 Task: Write the Name "Softage" in blank input field along with Click find button and Set the "Add results to current search" Under Select in Process Payment.
Action: Mouse moved to (115, 16)
Screenshot: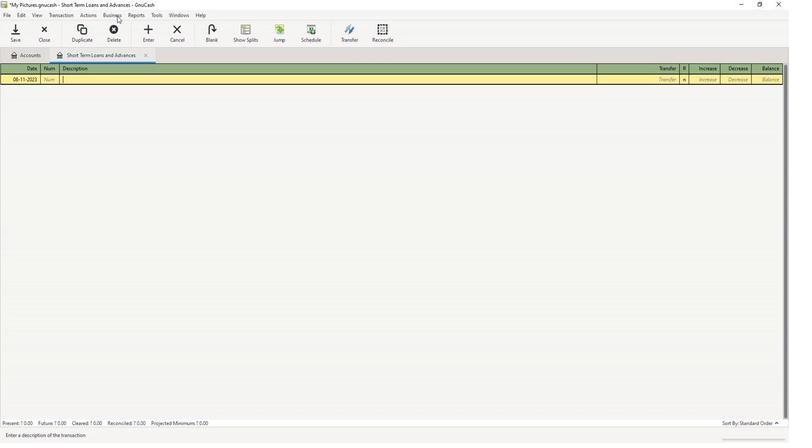 
Action: Mouse pressed left at (115, 16)
Screenshot: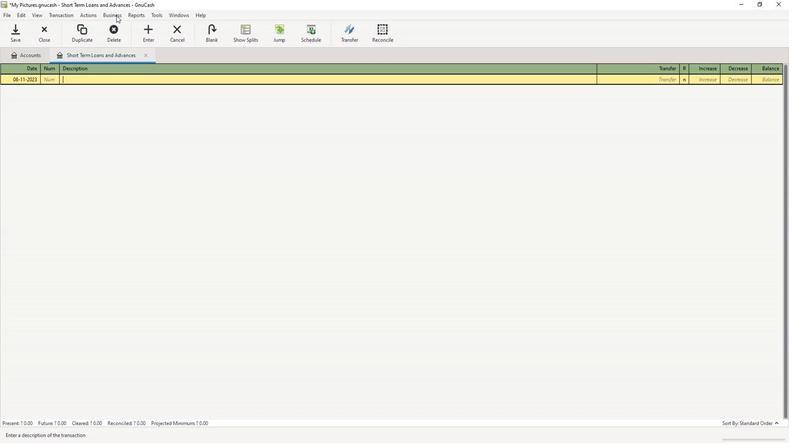 
Action: Mouse moved to (120, 24)
Screenshot: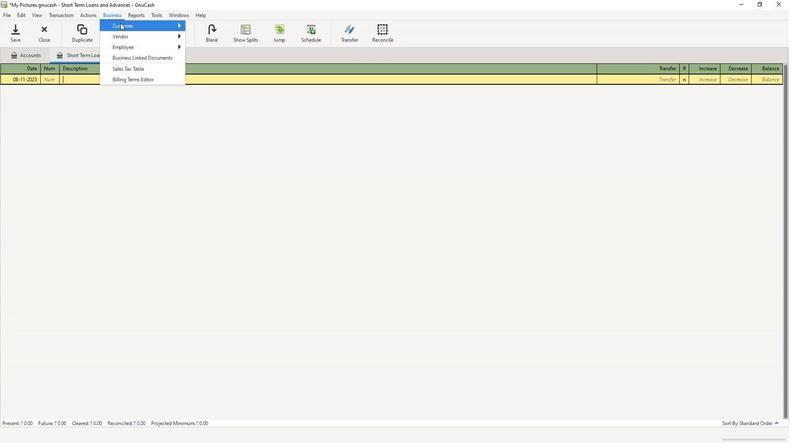 
Action: Mouse pressed left at (120, 24)
Screenshot: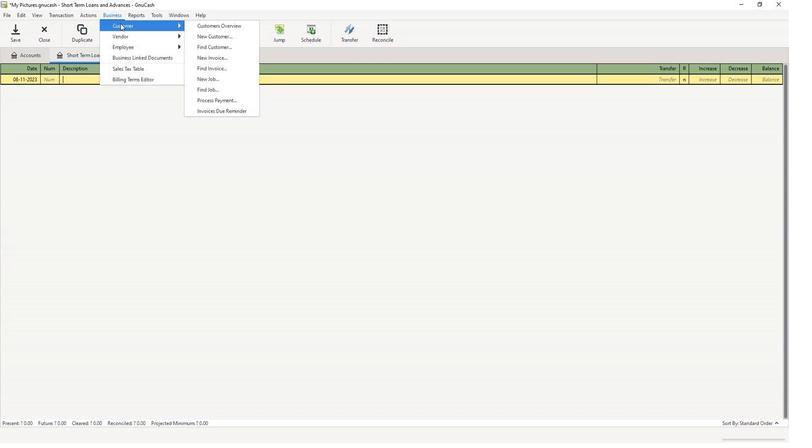
Action: Mouse moved to (225, 101)
Screenshot: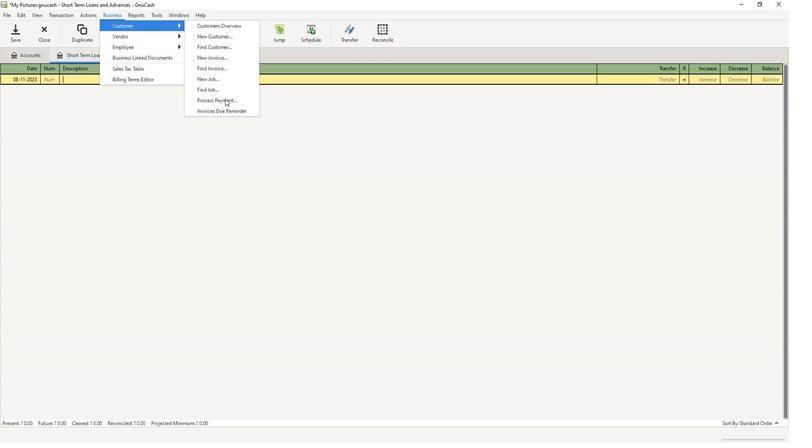 
Action: Mouse pressed left at (225, 101)
Screenshot: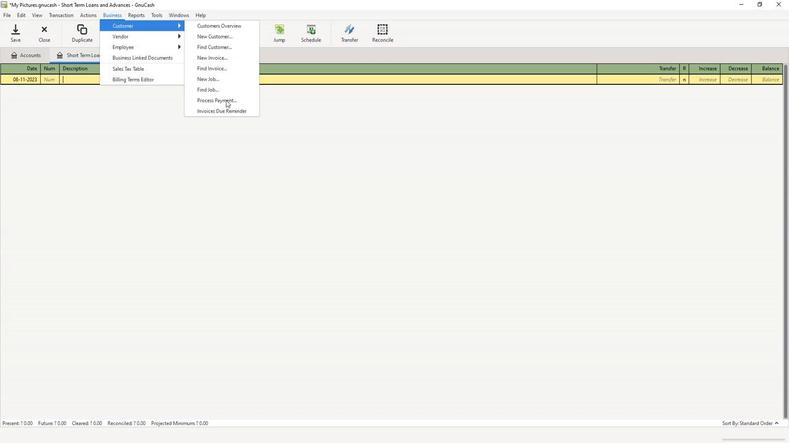 
Action: Mouse moved to (308, 138)
Screenshot: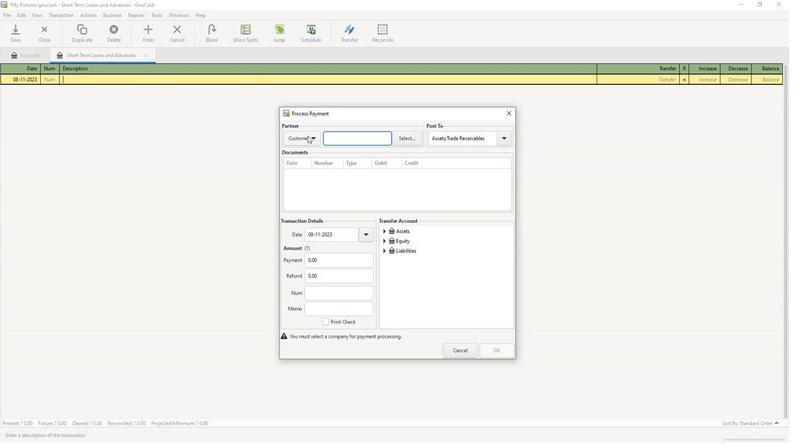 
Action: Mouse pressed left at (308, 138)
Screenshot: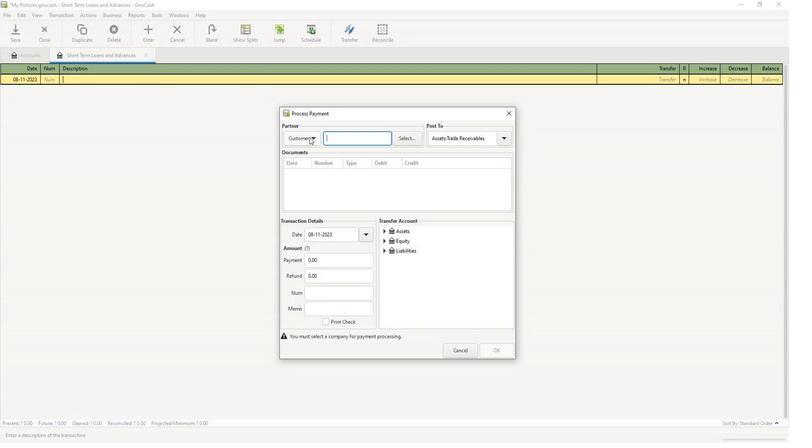 
Action: Mouse moved to (311, 165)
Screenshot: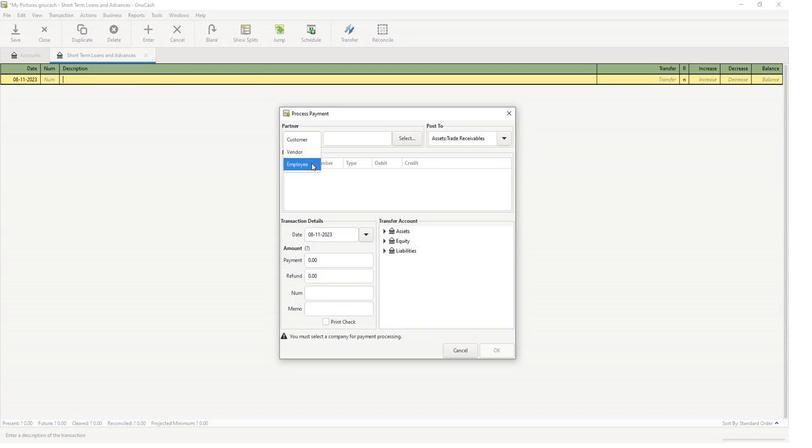 
Action: Mouse pressed left at (311, 165)
Screenshot: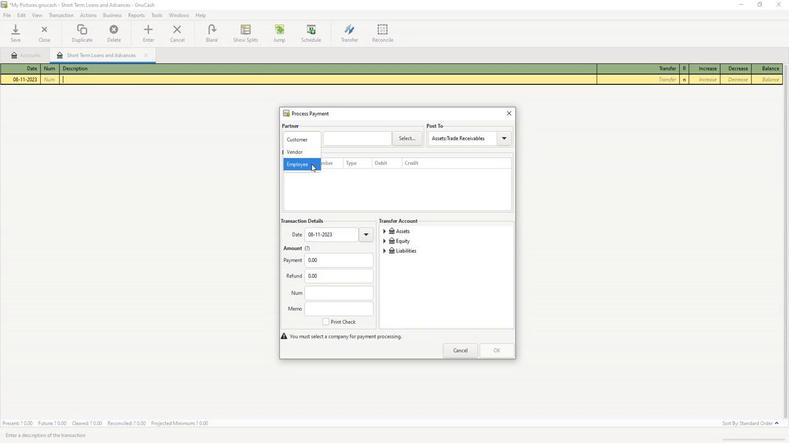 
Action: Mouse moved to (414, 139)
Screenshot: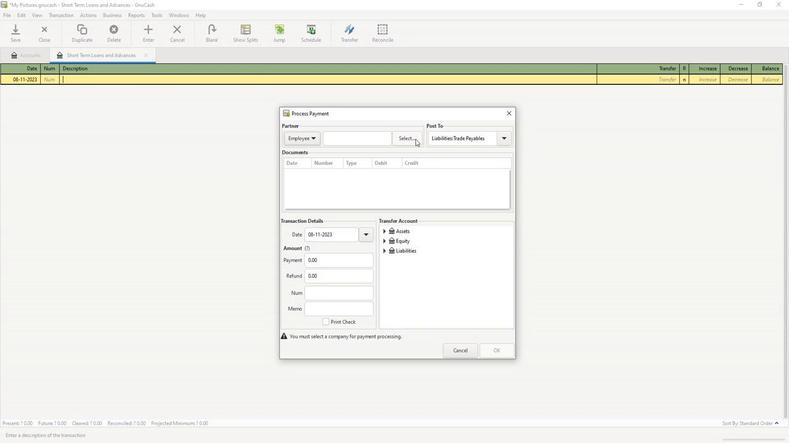 
Action: Mouse pressed left at (414, 139)
Screenshot: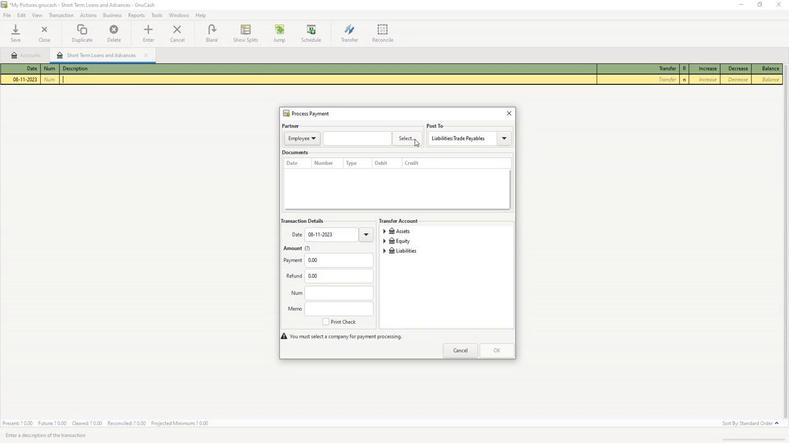 
Action: Mouse moved to (412, 216)
Screenshot: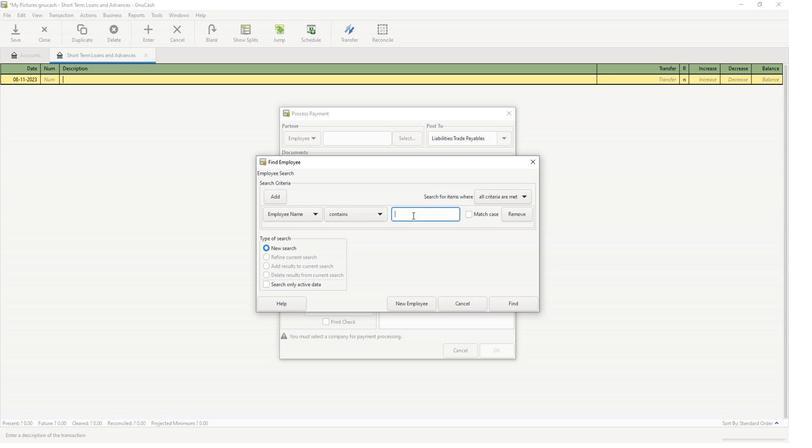 
Action: Mouse pressed left at (412, 216)
Screenshot: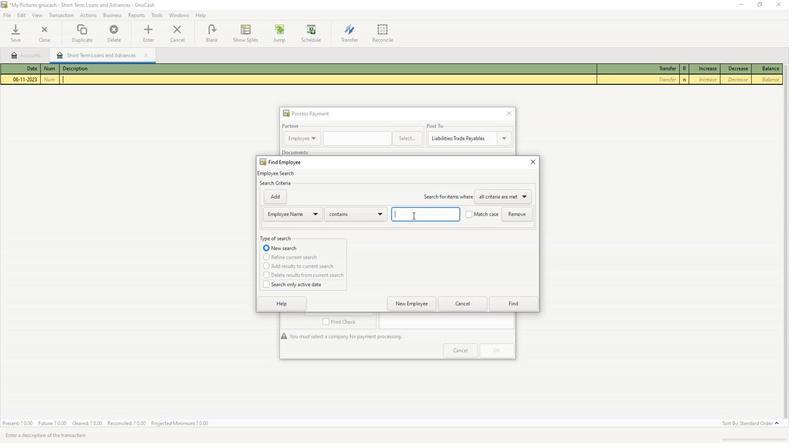 
Action: Key pressed so
Screenshot: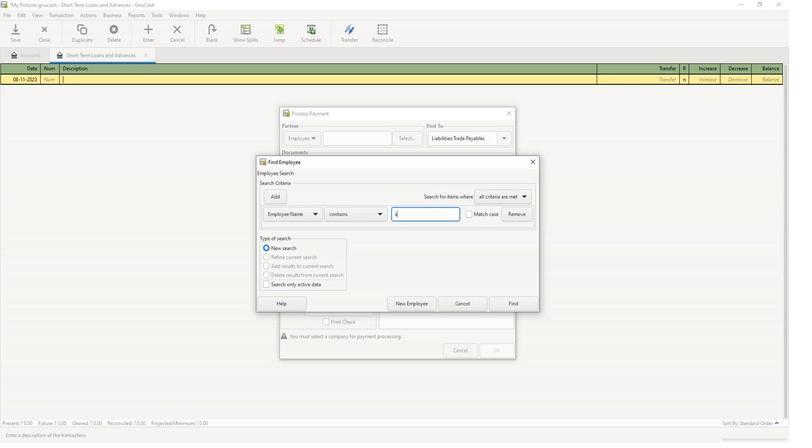 
Action: Mouse moved to (412, 217)
Screenshot: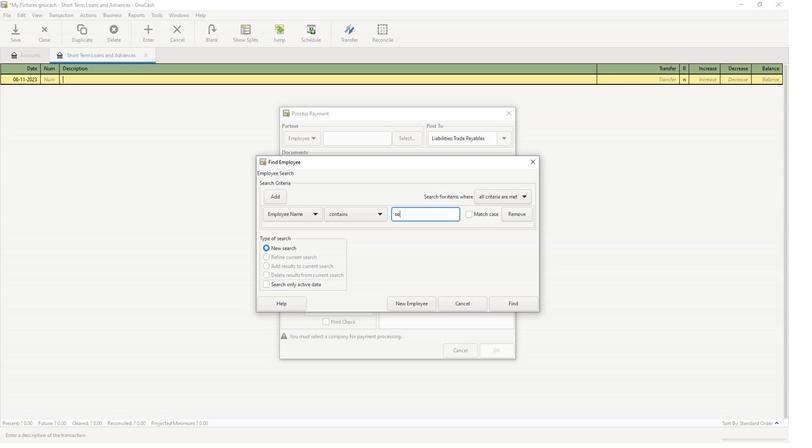 
Action: Key pressed ftage
Screenshot: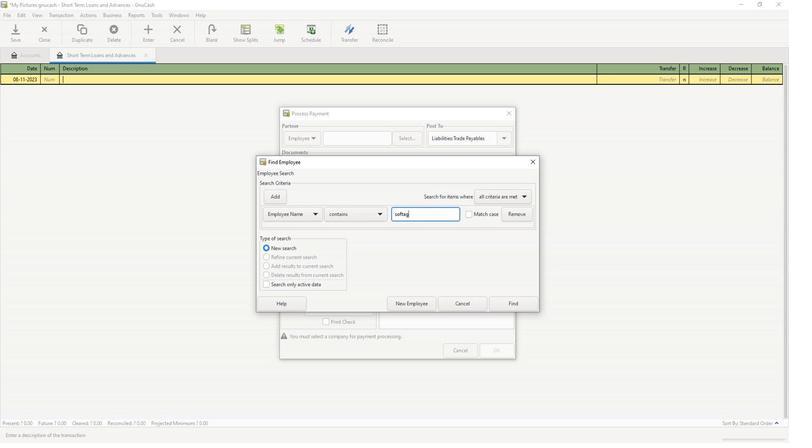 
Action: Mouse moved to (504, 303)
Screenshot: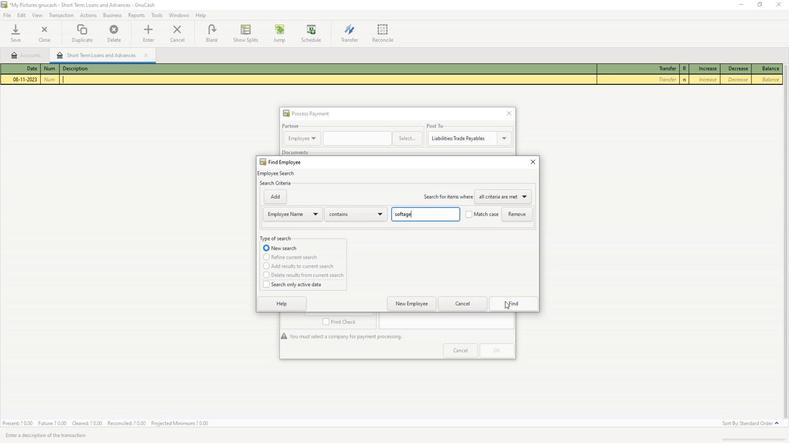 
Action: Mouse pressed left at (504, 303)
Screenshot: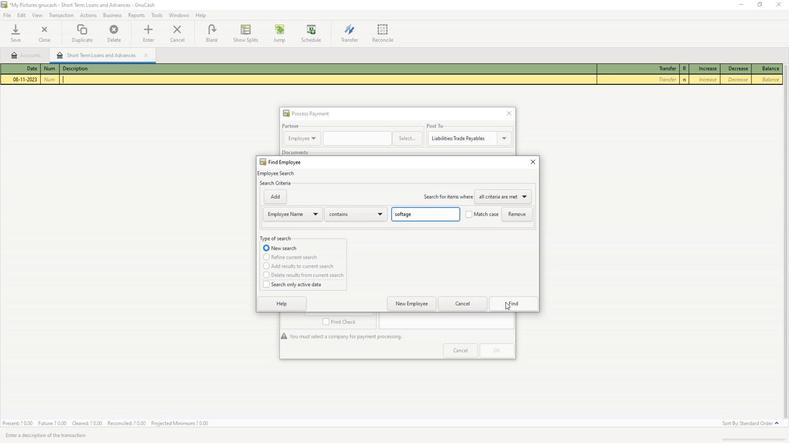 
Action: Mouse moved to (287, 253)
Screenshot: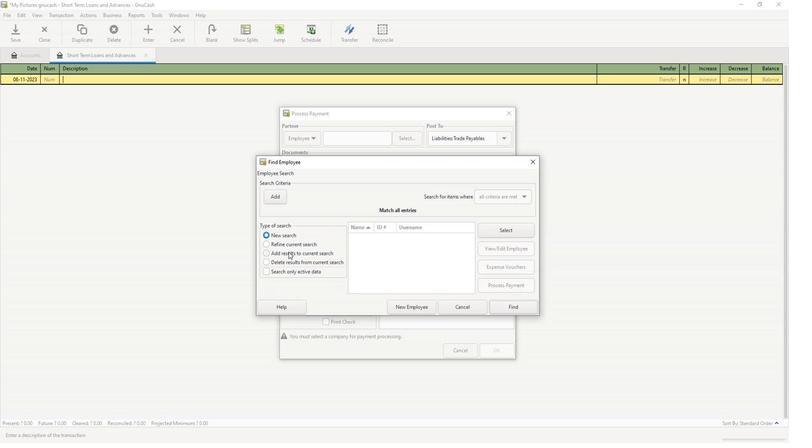 
Action: Mouse pressed left at (287, 253)
Screenshot: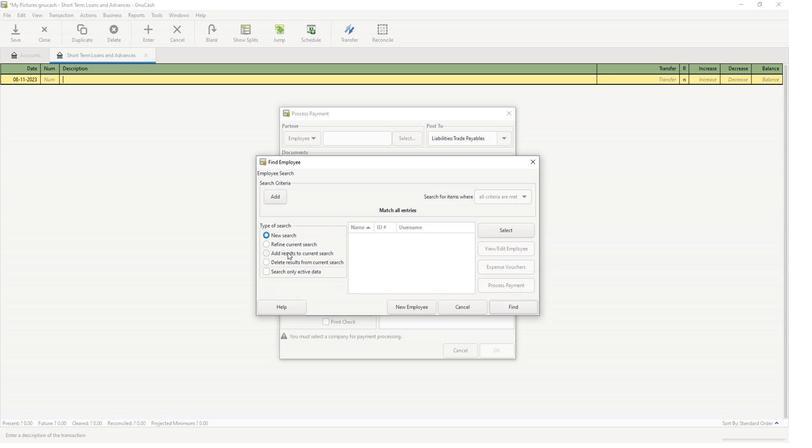 
Action: Mouse moved to (518, 310)
Screenshot: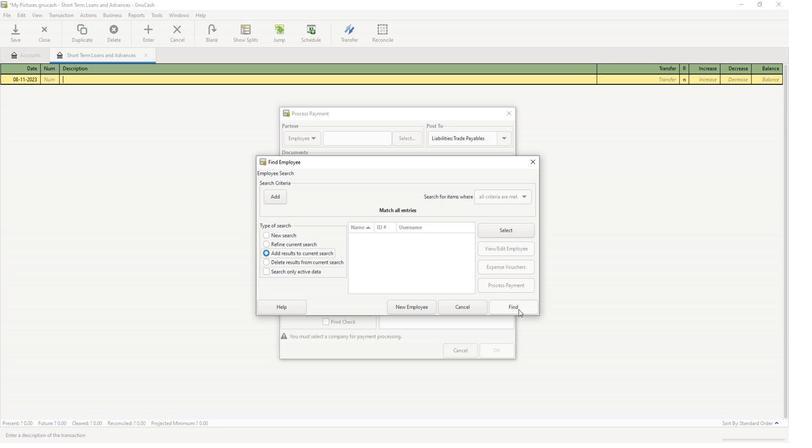 
Action: Mouse pressed left at (518, 310)
Screenshot: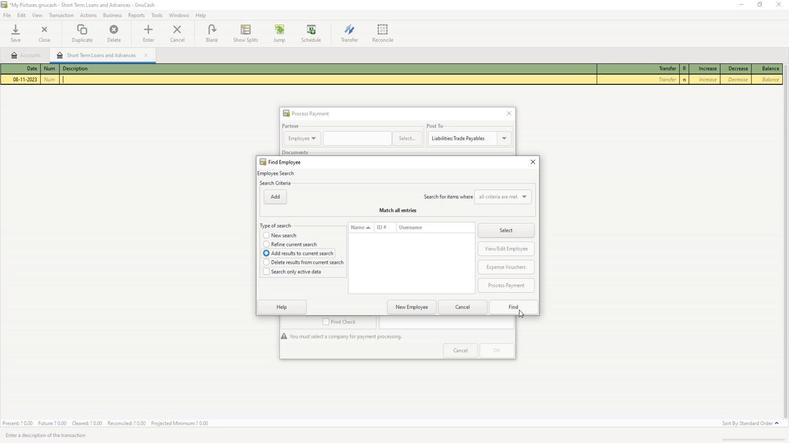 
